 Task: Check the percentage active listings of double pane windows in the last 1 year.
Action: Mouse moved to (799, 186)
Screenshot: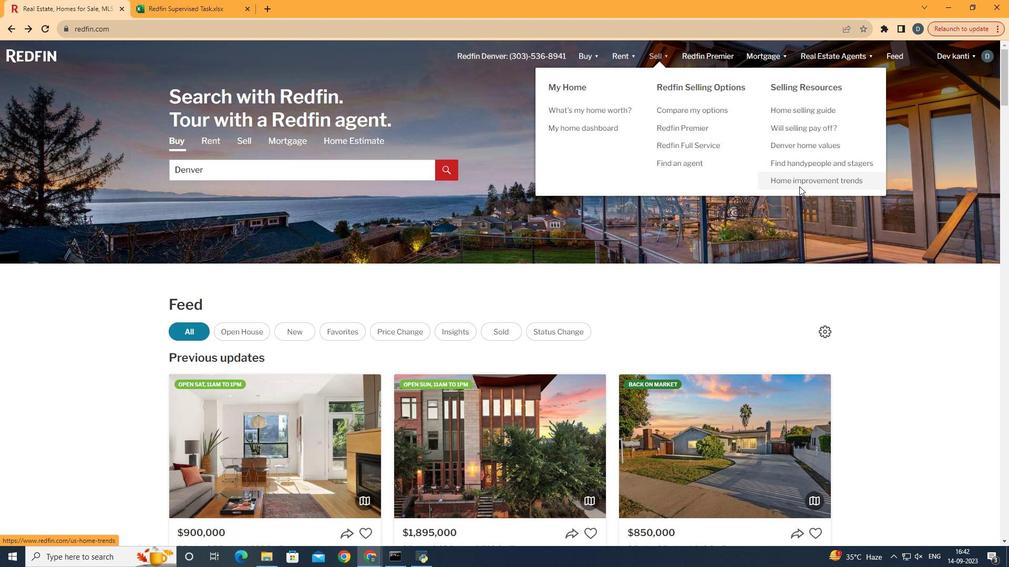 
Action: Mouse pressed left at (799, 186)
Screenshot: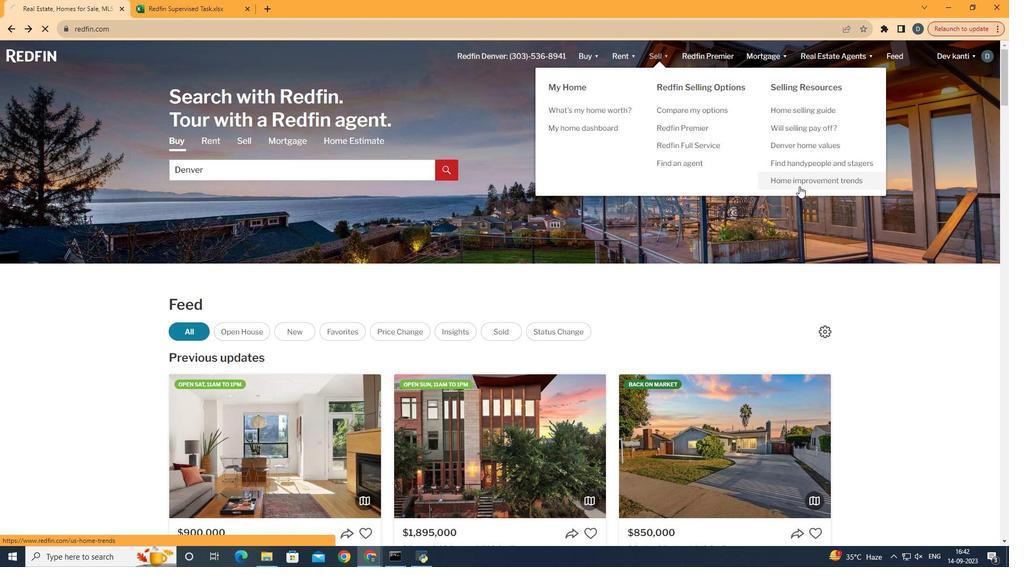 
Action: Mouse moved to (255, 209)
Screenshot: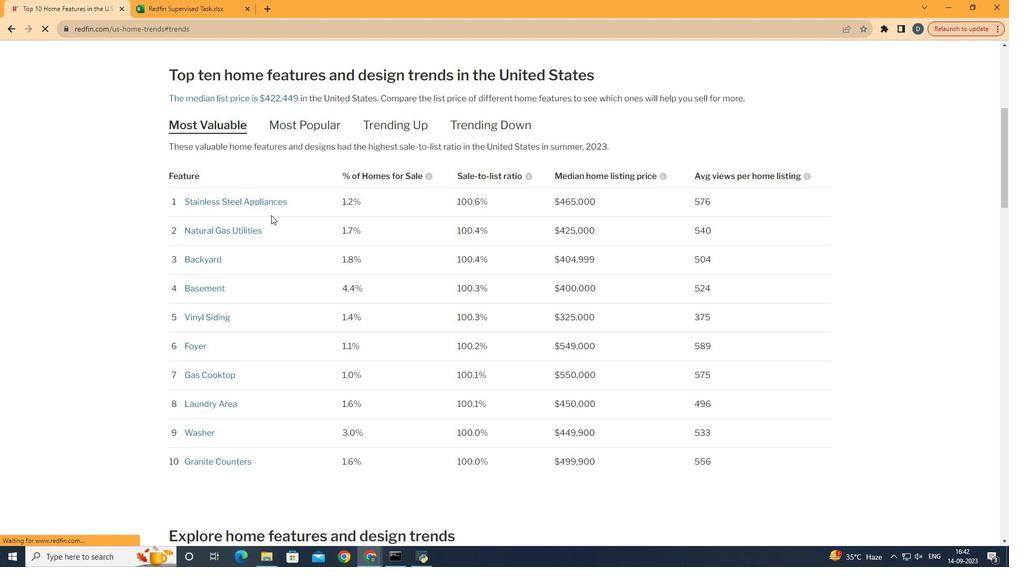 
Action: Mouse pressed left at (255, 209)
Screenshot: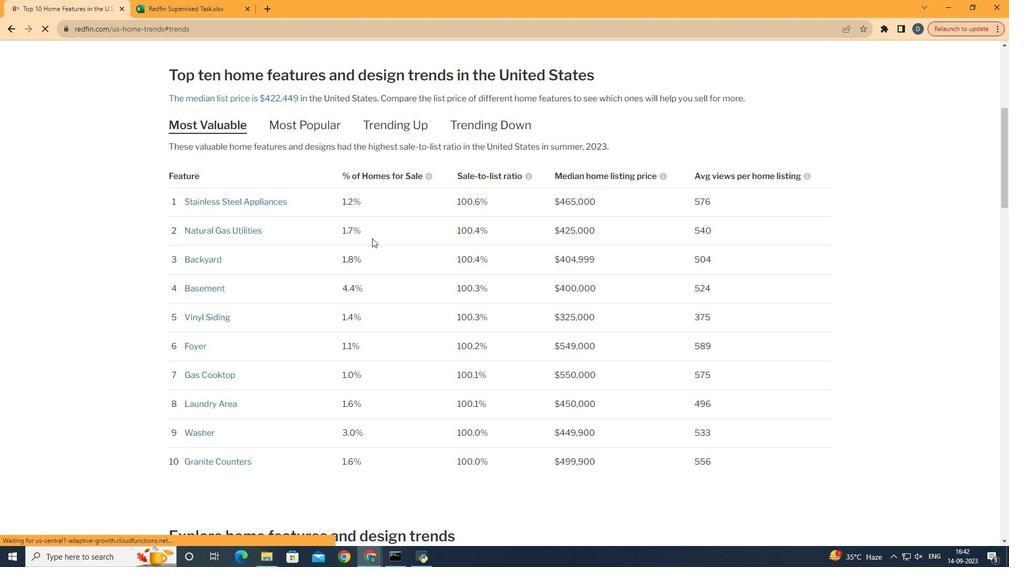 
Action: Mouse moved to (453, 238)
Screenshot: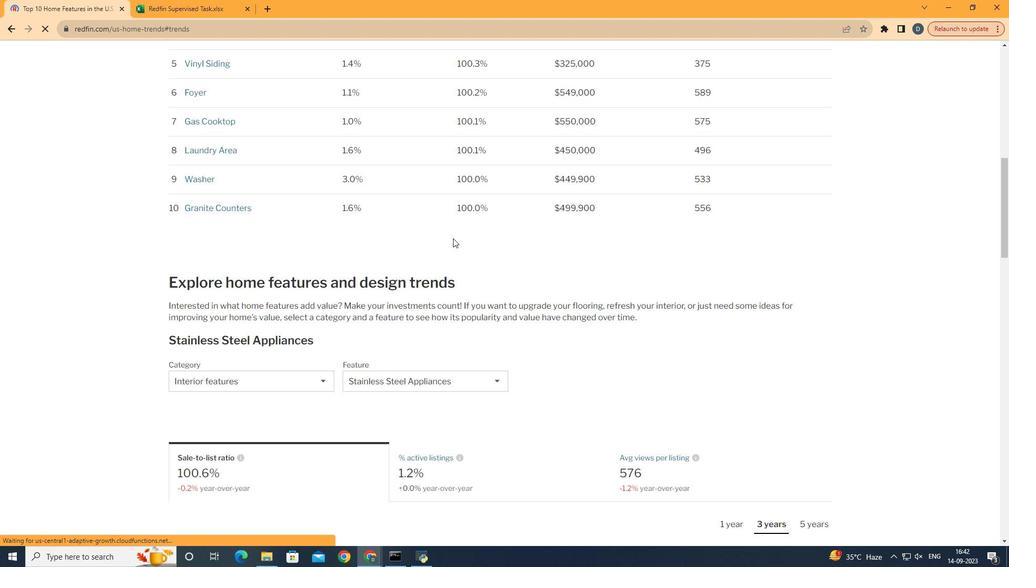 
Action: Mouse scrolled (453, 238) with delta (0, 0)
Screenshot: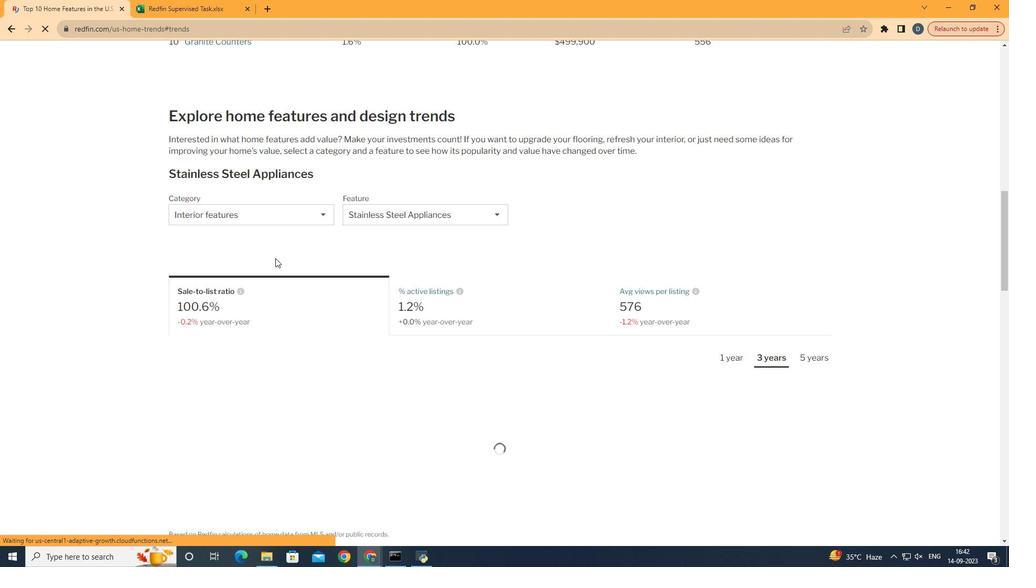 
Action: Mouse scrolled (453, 238) with delta (0, 0)
Screenshot: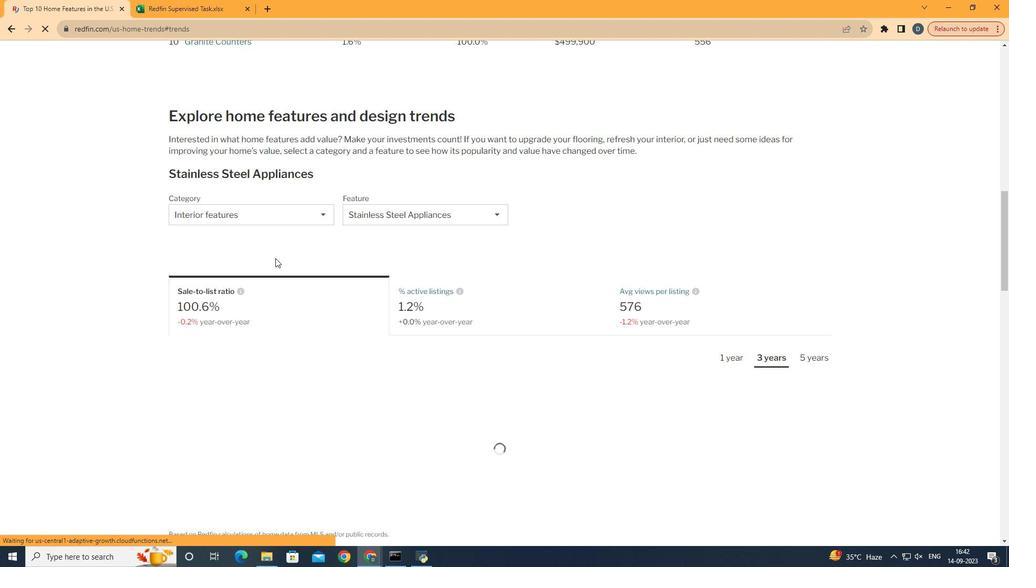 
Action: Mouse scrolled (453, 238) with delta (0, 0)
Screenshot: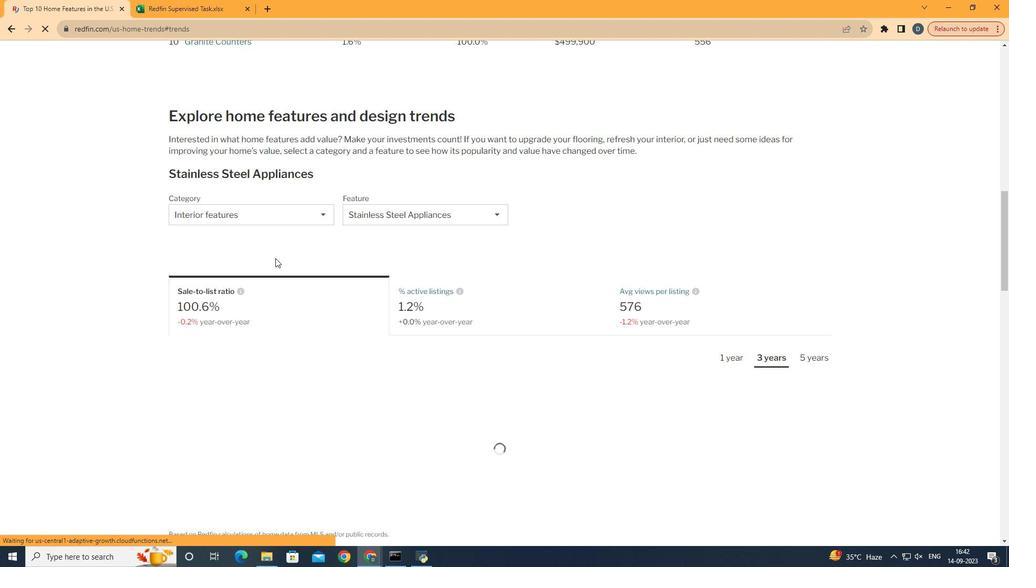 
Action: Mouse scrolled (453, 238) with delta (0, 0)
Screenshot: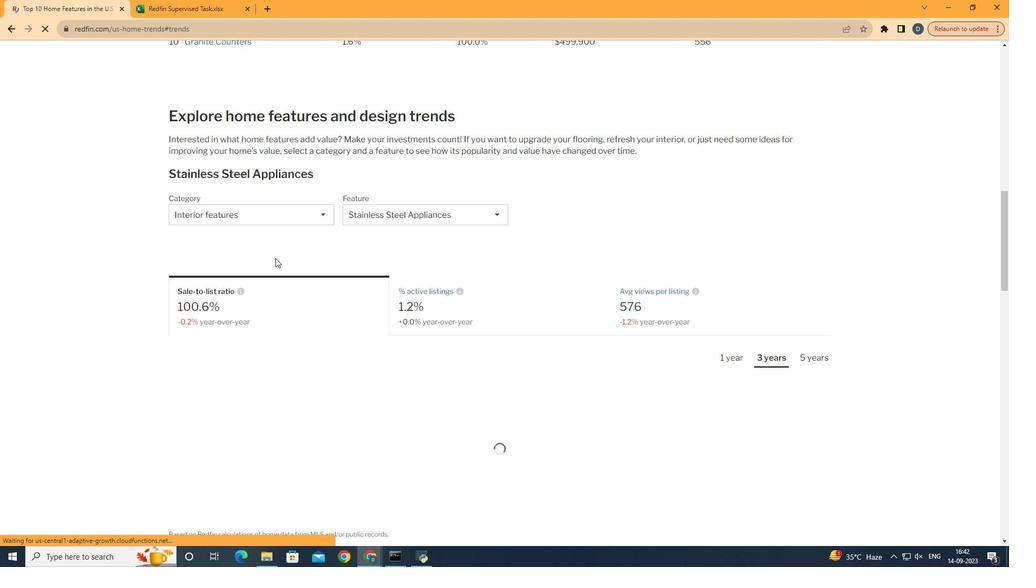 
Action: Mouse scrolled (453, 238) with delta (0, 0)
Screenshot: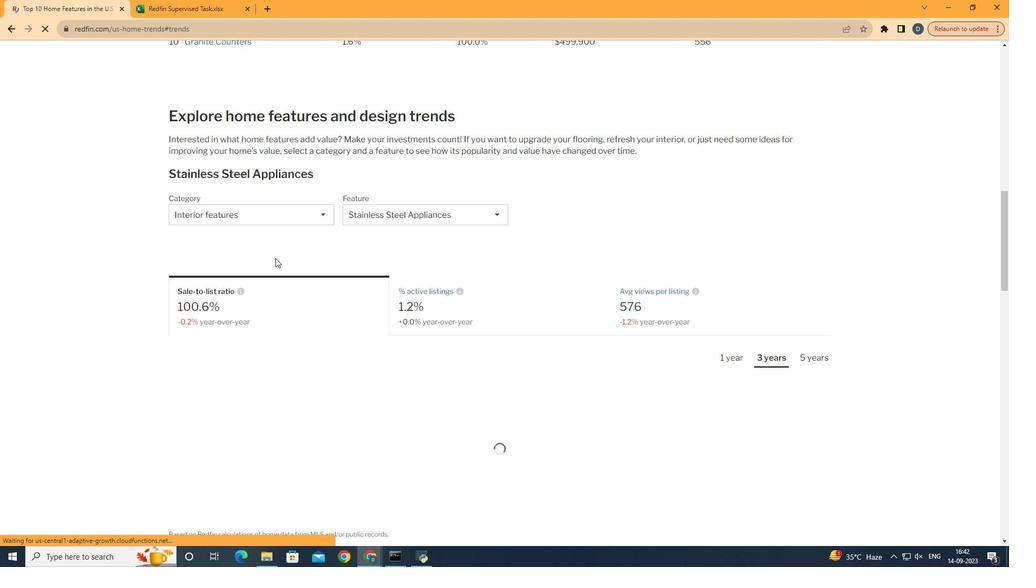 
Action: Mouse scrolled (453, 238) with delta (0, 0)
Screenshot: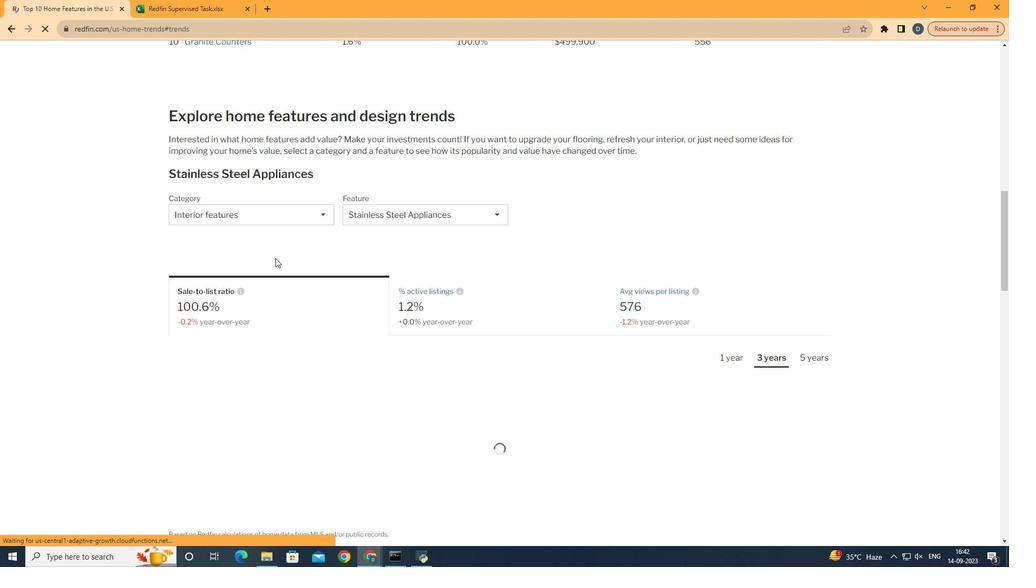 
Action: Mouse scrolled (453, 238) with delta (0, 0)
Screenshot: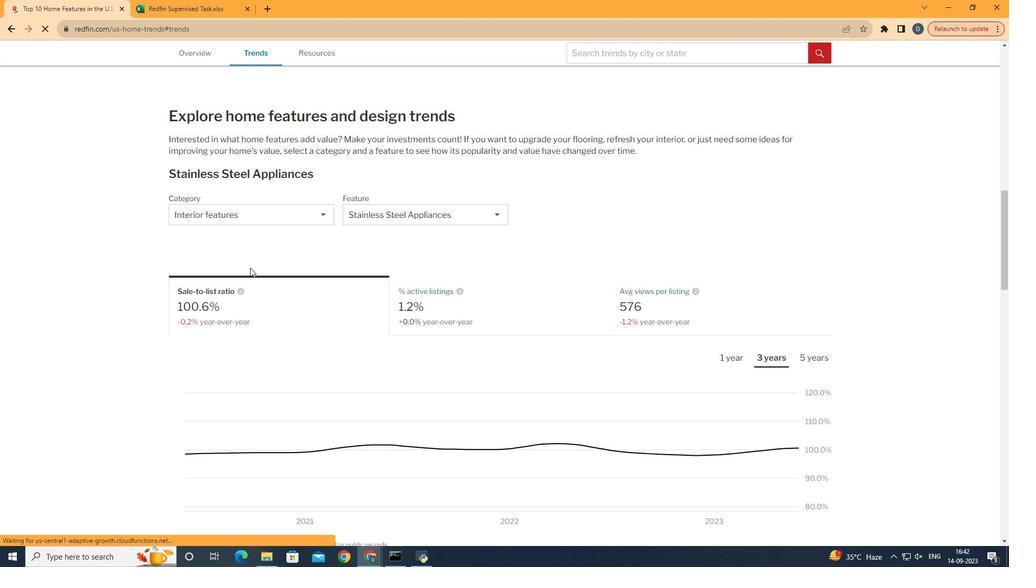 
Action: Mouse scrolled (453, 238) with delta (0, 0)
Screenshot: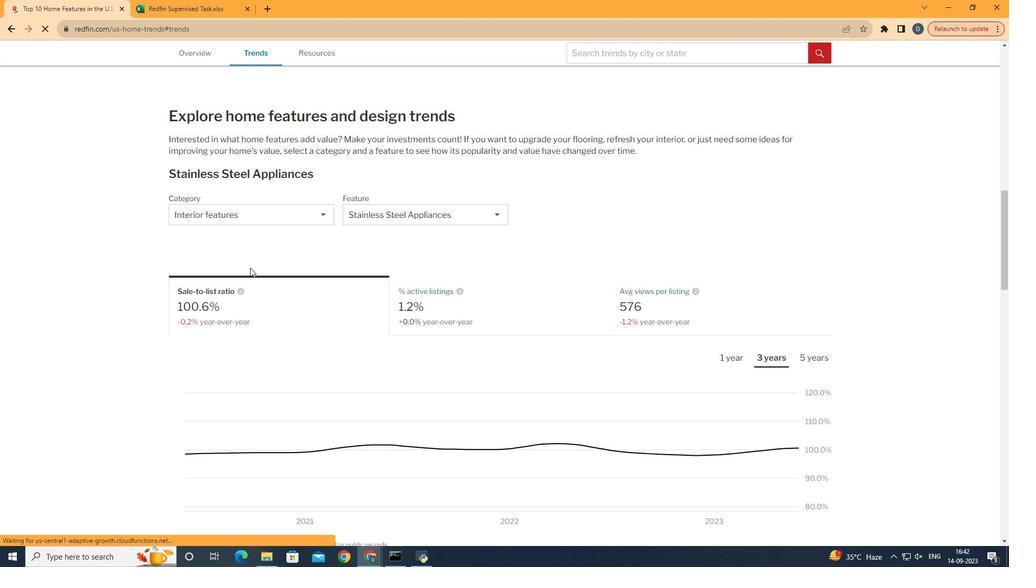 
Action: Mouse moved to (272, 248)
Screenshot: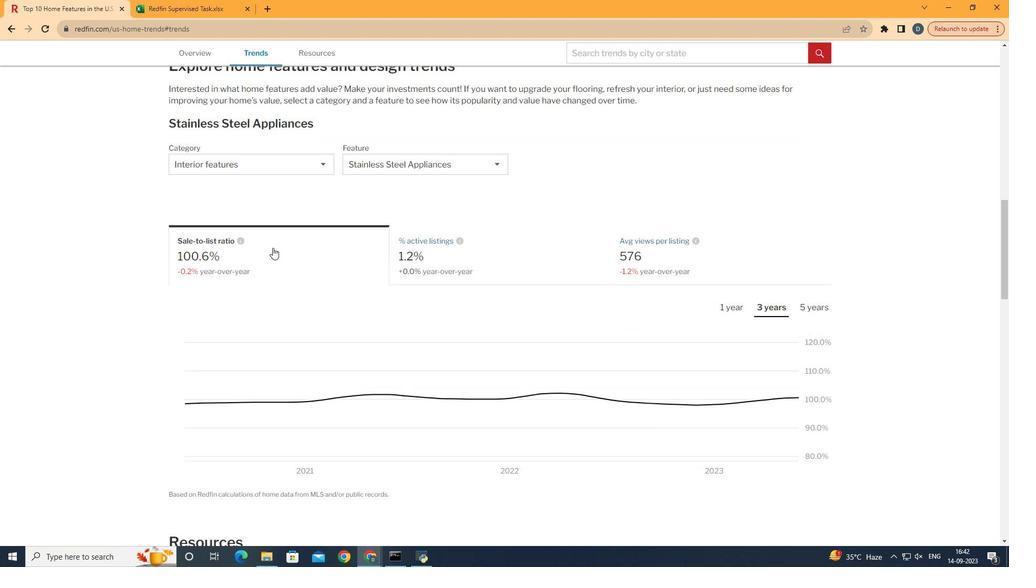 
Action: Mouse scrolled (272, 247) with delta (0, 0)
Screenshot: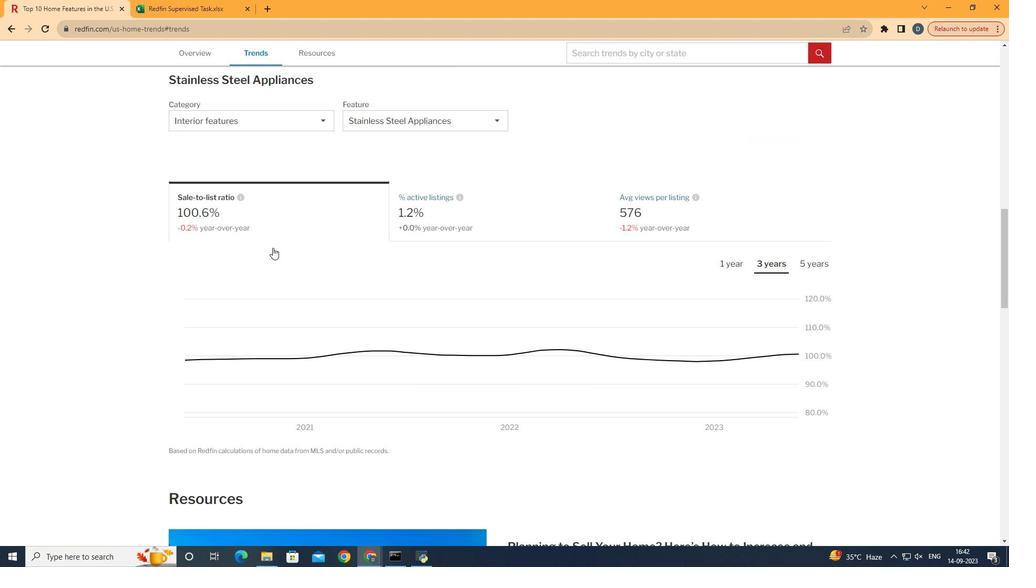 
Action: Mouse scrolled (272, 247) with delta (0, 0)
Screenshot: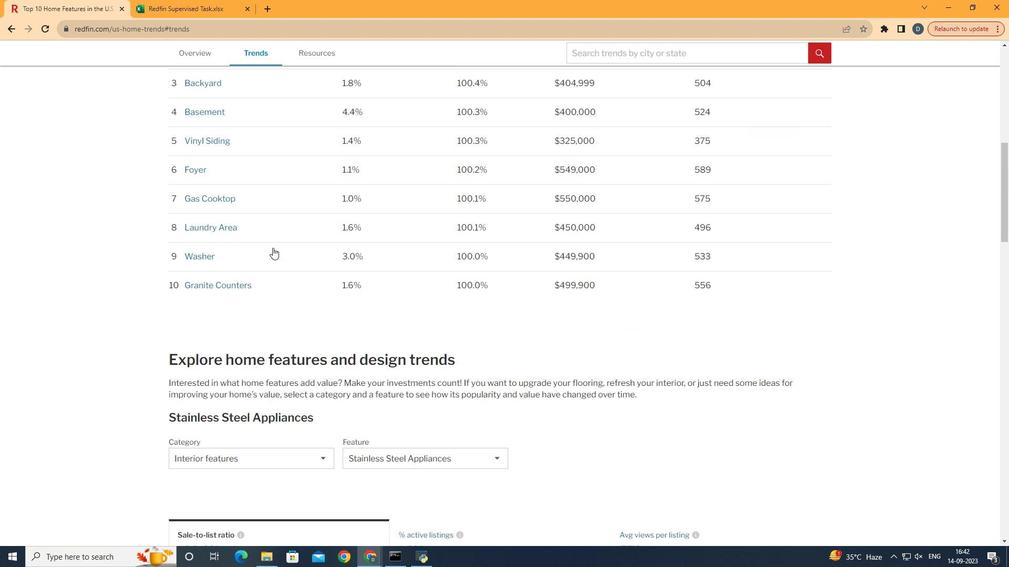 
Action: Mouse scrolled (272, 247) with delta (0, 0)
Screenshot: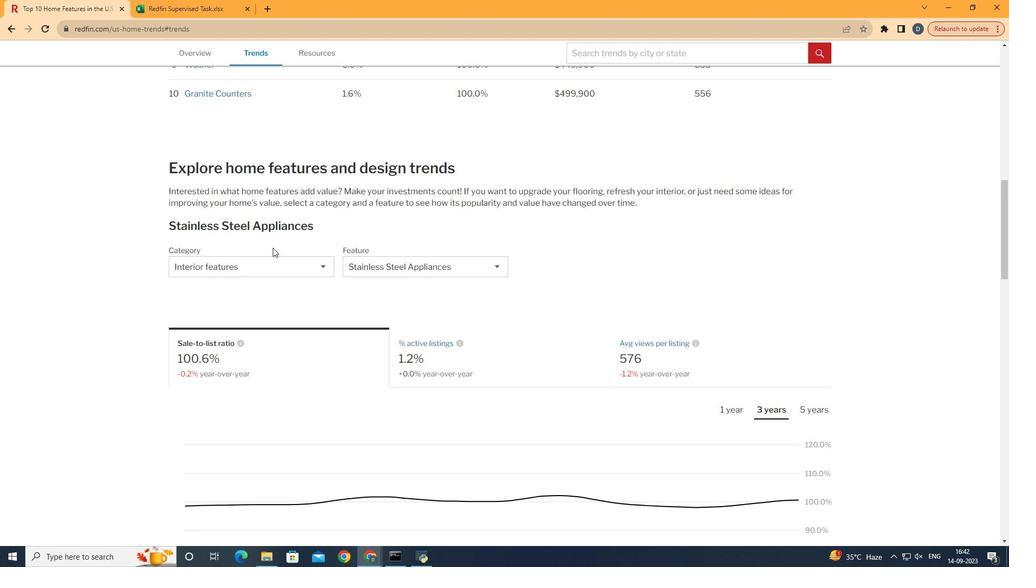 
Action: Mouse scrolled (272, 247) with delta (0, 0)
Screenshot: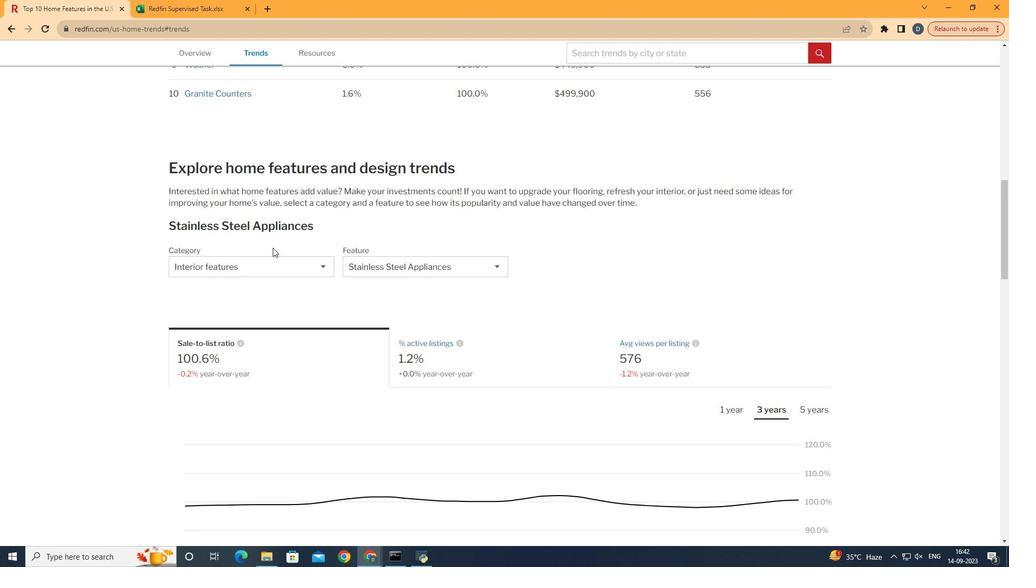 
Action: Mouse scrolled (272, 247) with delta (0, 0)
Screenshot: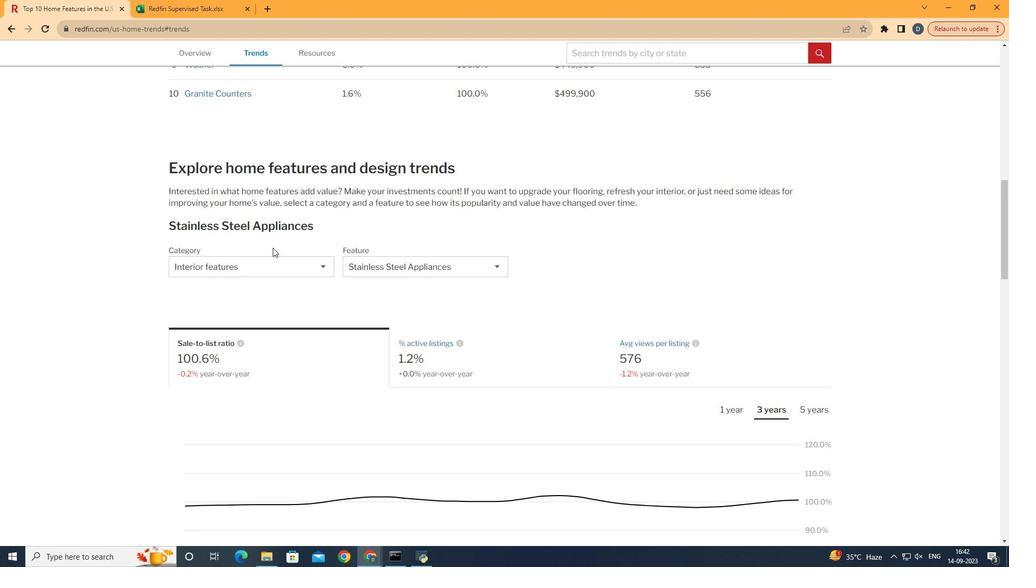 
Action: Mouse scrolled (272, 247) with delta (0, 0)
Screenshot: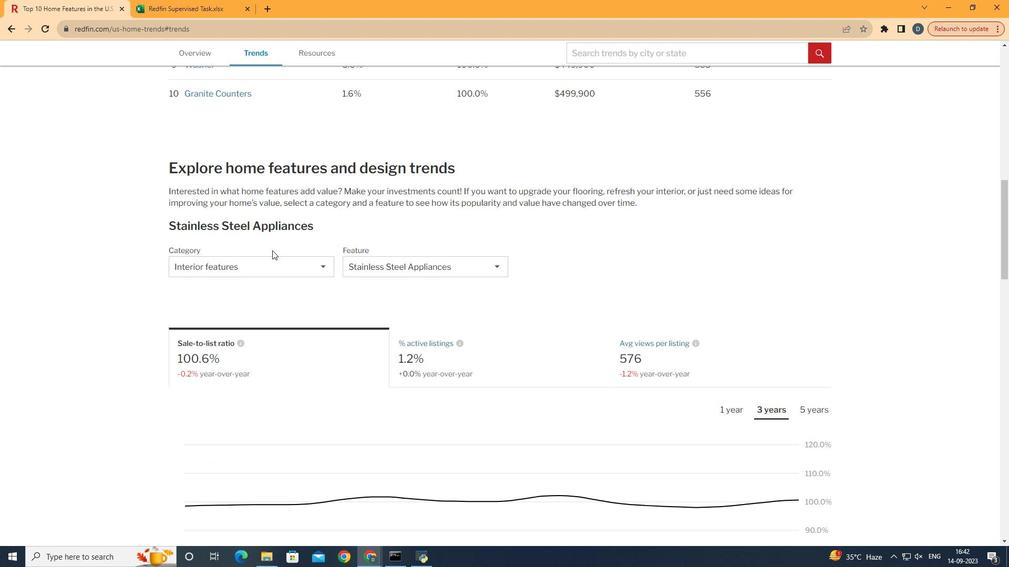 
Action: Mouse scrolled (272, 247) with delta (0, 0)
Screenshot: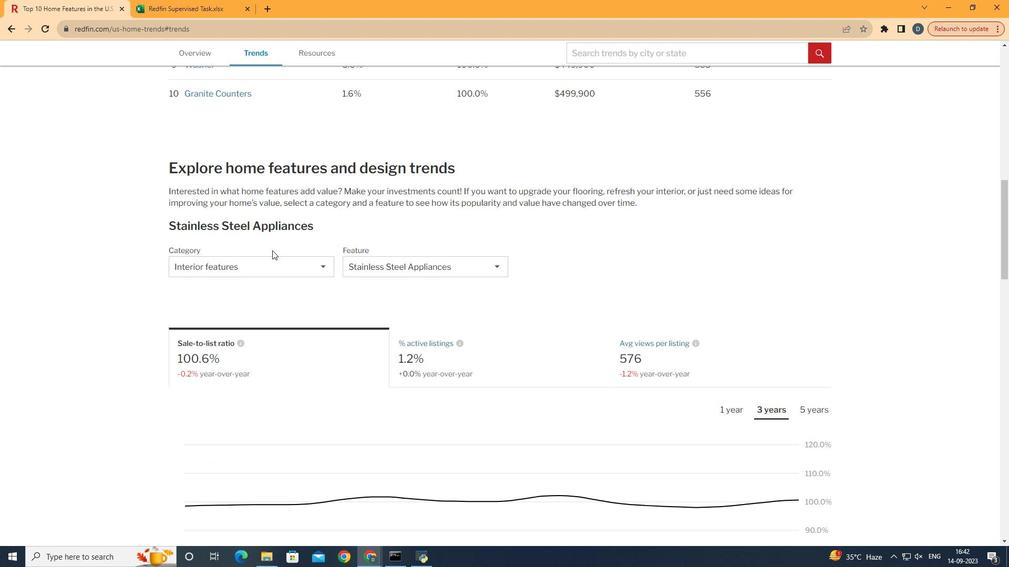 
Action: Mouse scrolled (272, 247) with delta (0, 0)
Screenshot: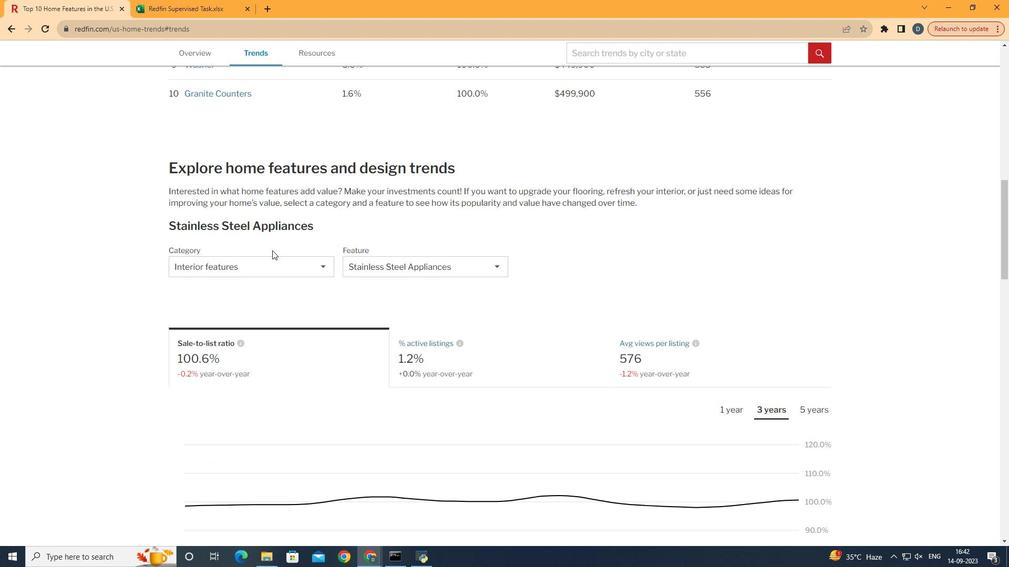 
Action: Mouse scrolled (272, 247) with delta (0, 0)
Screenshot: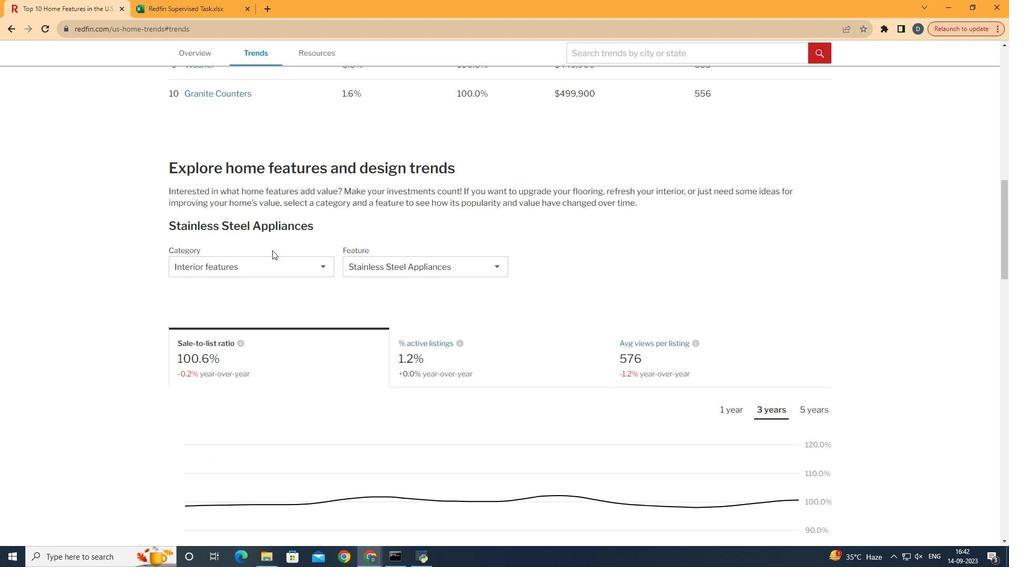 
Action: Mouse moved to (275, 263)
Screenshot: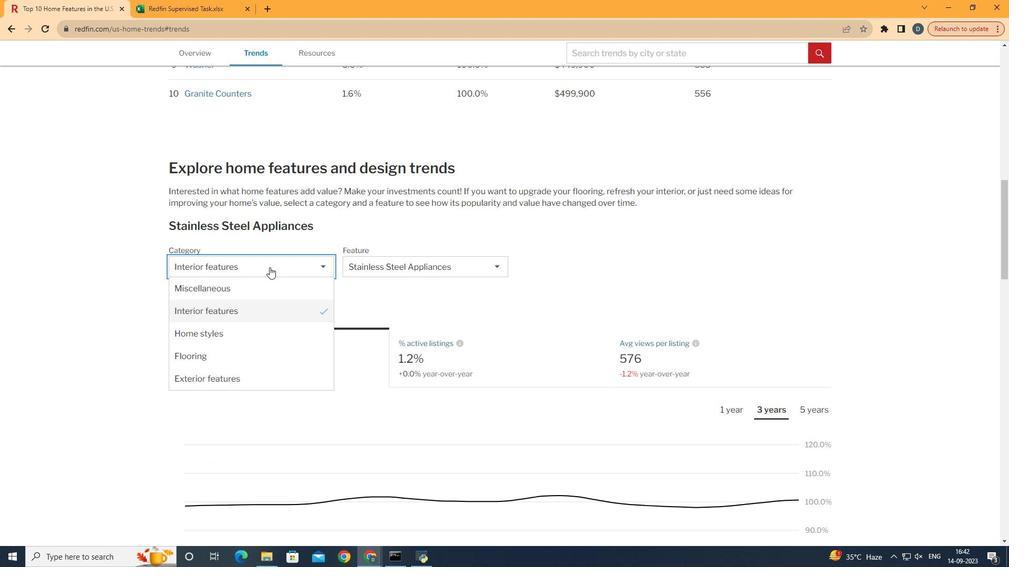 
Action: Mouse pressed left at (275, 263)
Screenshot: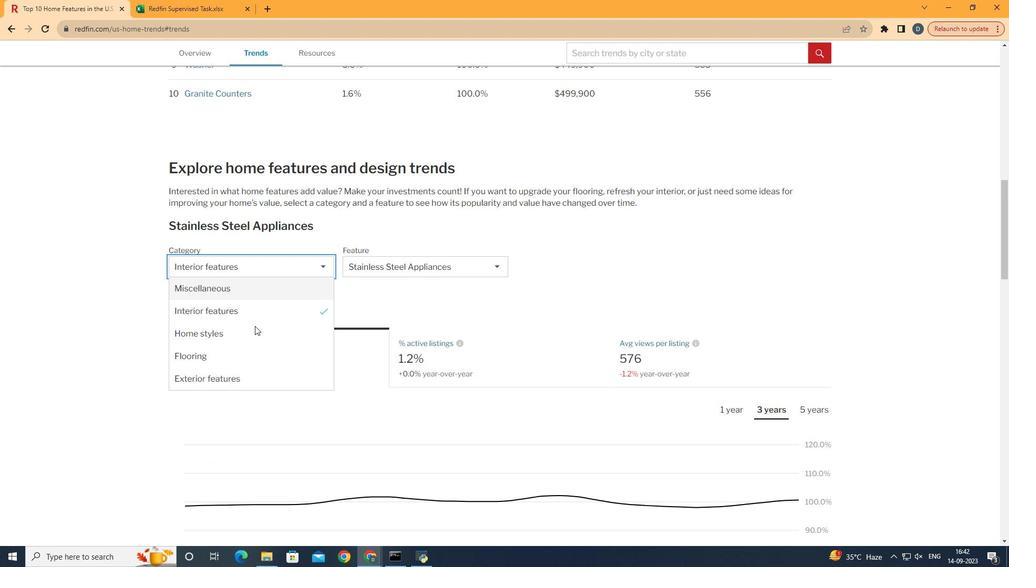 
Action: Mouse moved to (283, 378)
Screenshot: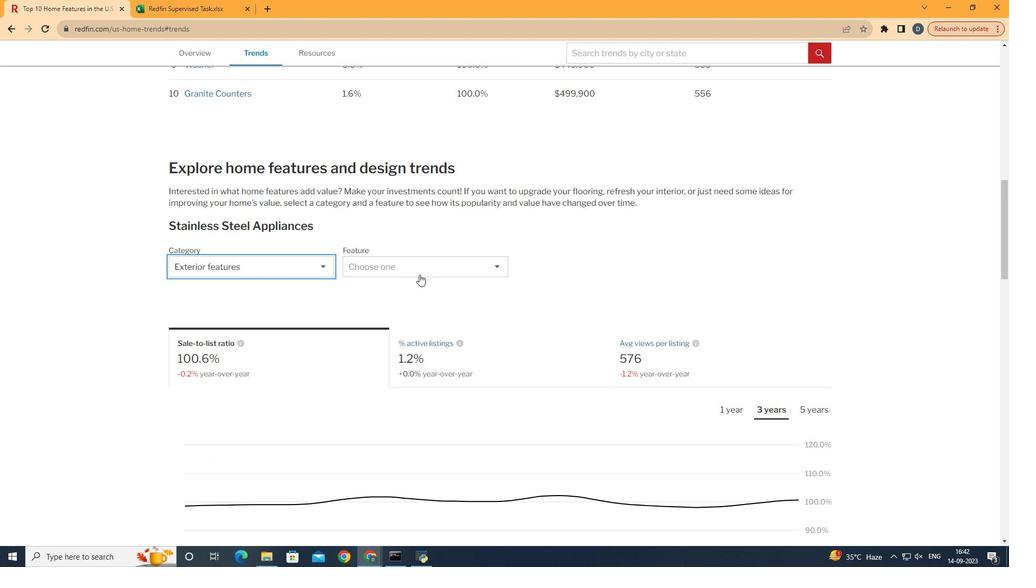 
Action: Mouse pressed left at (283, 378)
Screenshot: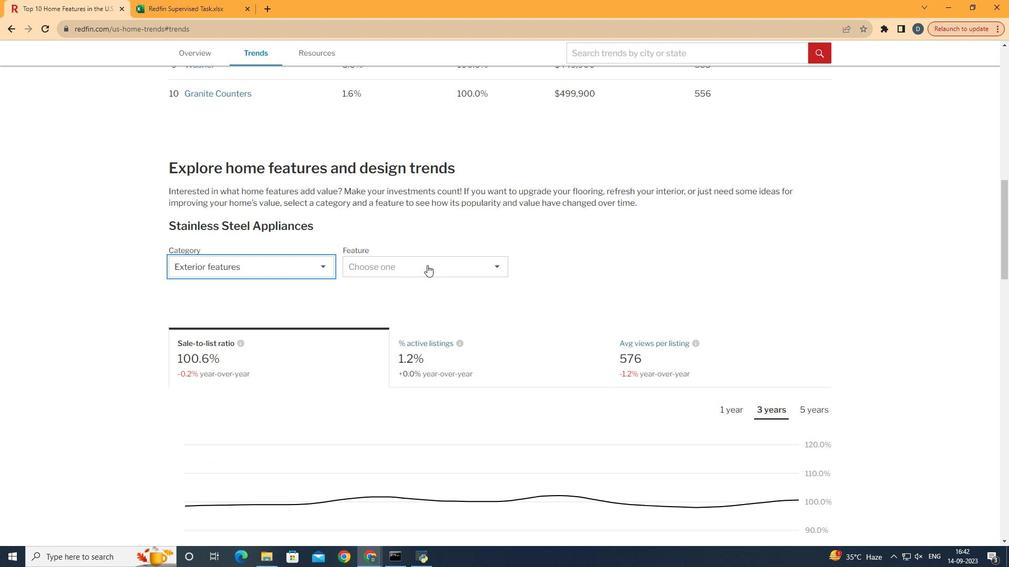 
Action: Mouse moved to (429, 263)
Screenshot: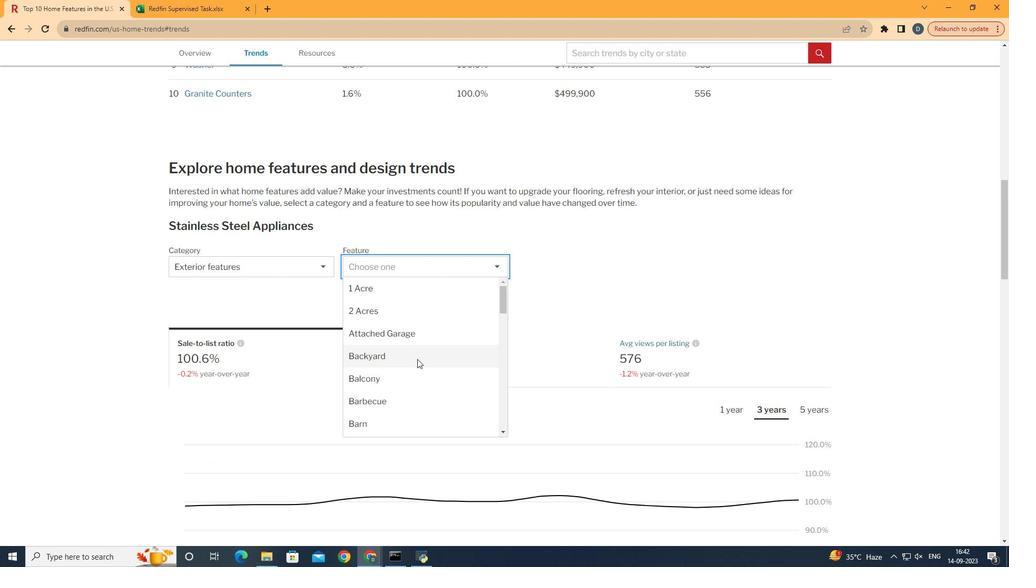 
Action: Mouse pressed left at (429, 263)
Screenshot: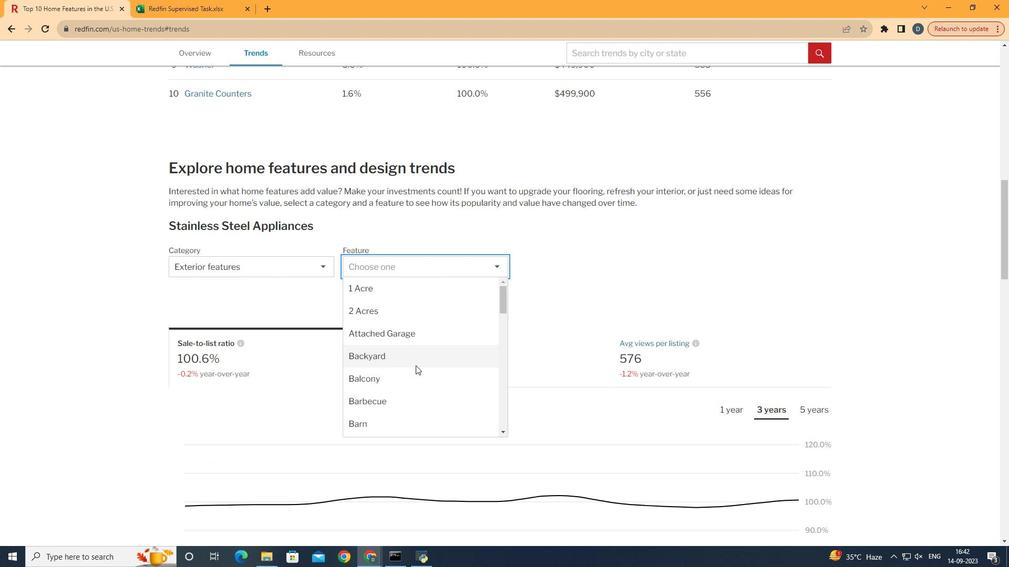 
Action: Mouse moved to (415, 365)
Screenshot: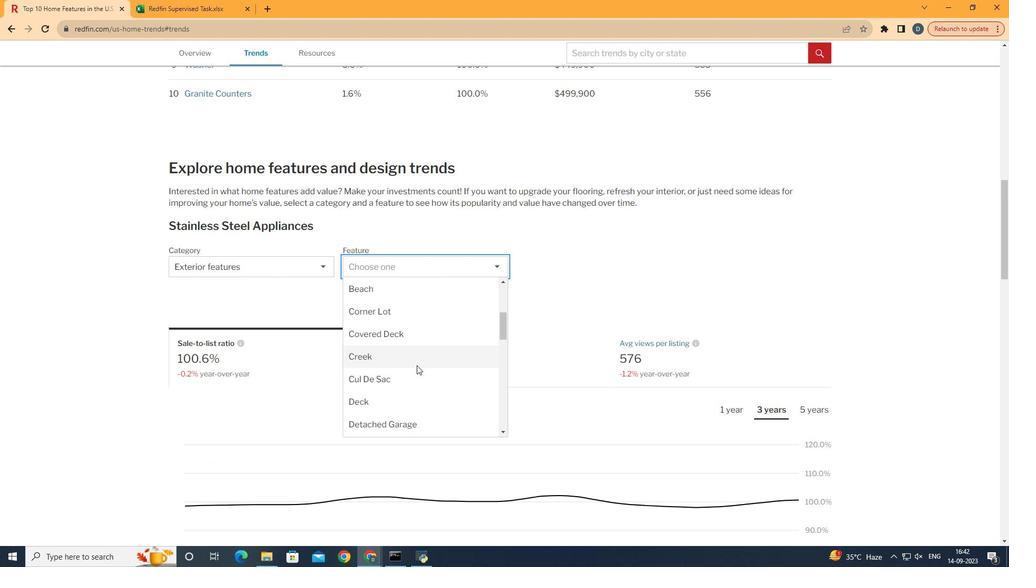 
Action: Mouse scrolled (415, 365) with delta (0, 0)
Screenshot: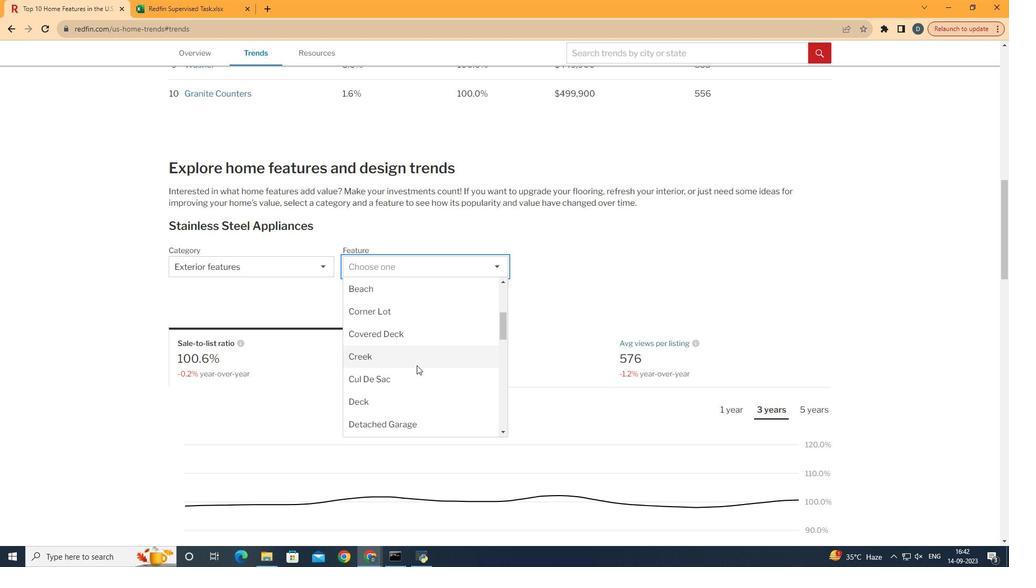 
Action: Mouse scrolled (415, 365) with delta (0, 0)
Screenshot: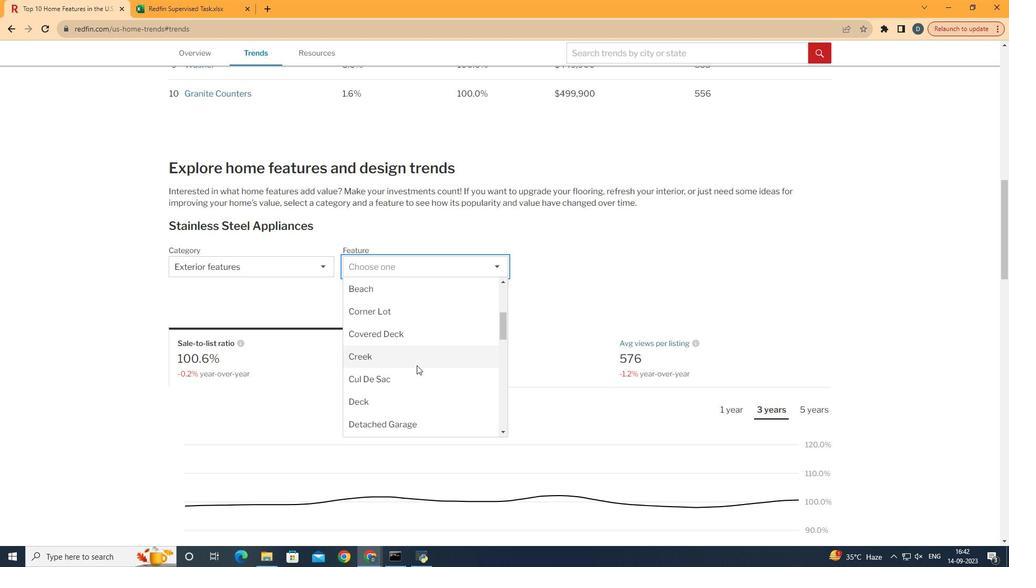 
Action: Mouse moved to (415, 365)
Screenshot: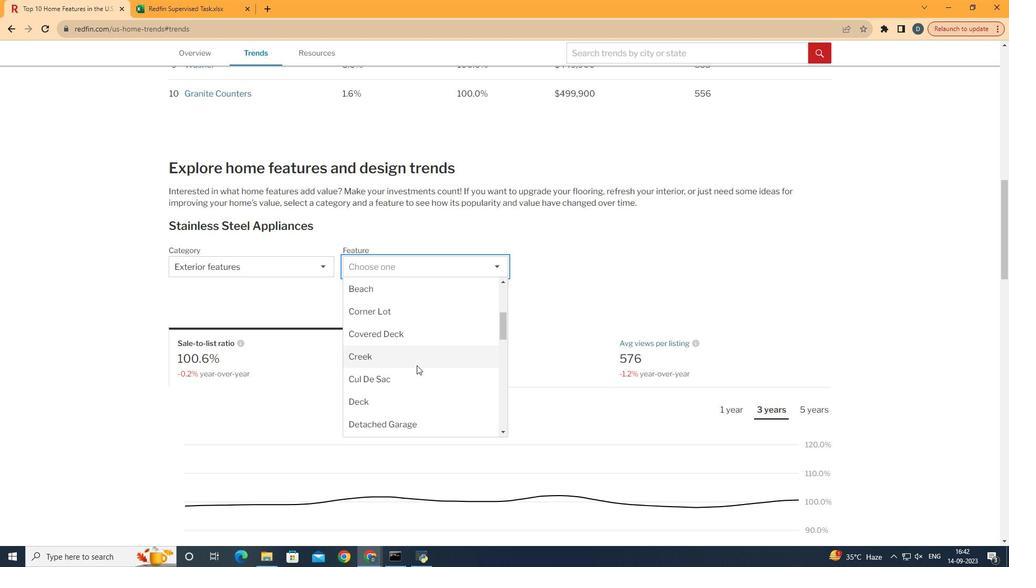 
Action: Mouse scrolled (415, 365) with delta (0, 0)
Screenshot: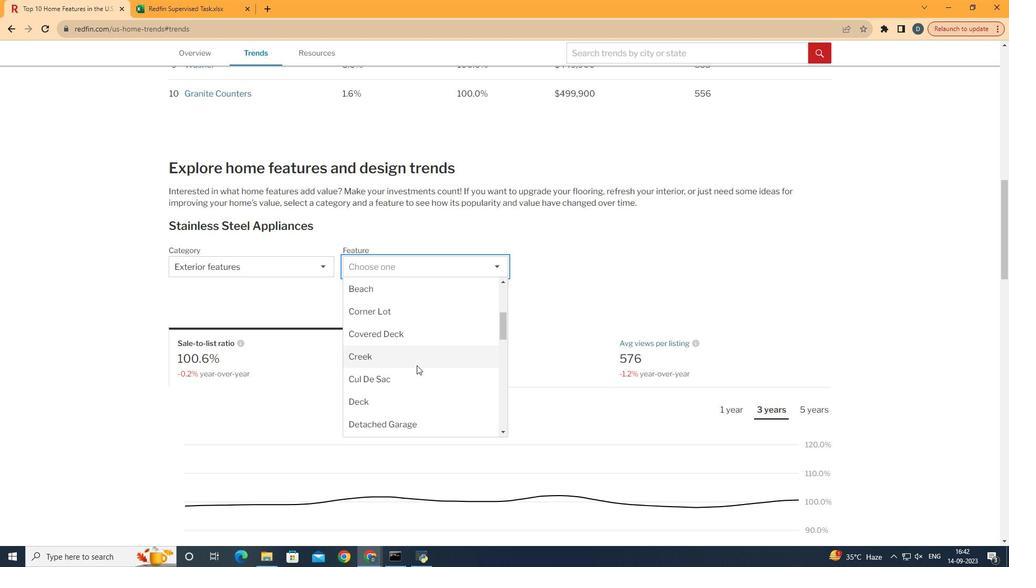 
Action: Mouse moved to (417, 369)
Screenshot: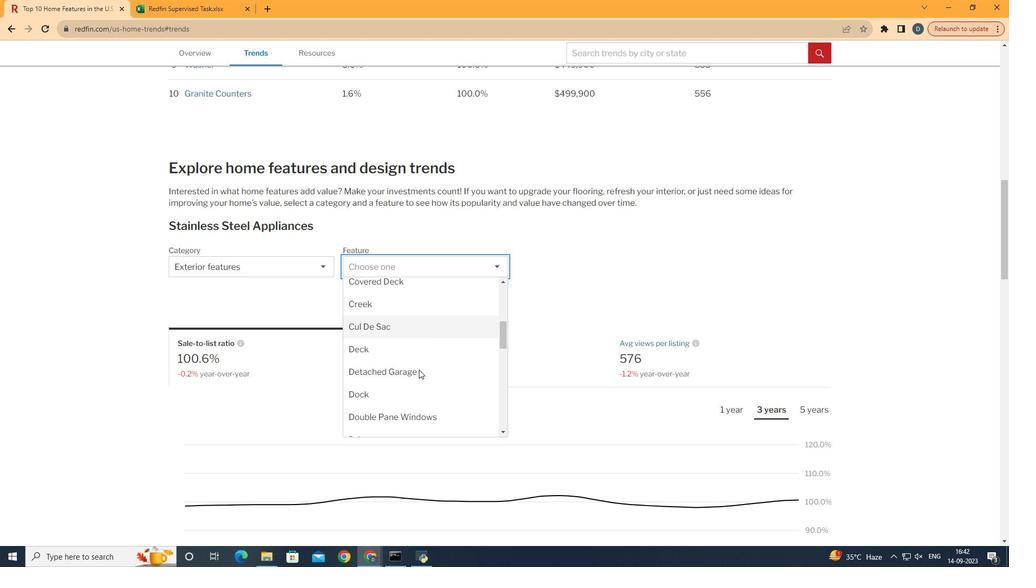 
Action: Mouse scrolled (417, 369) with delta (0, 0)
Screenshot: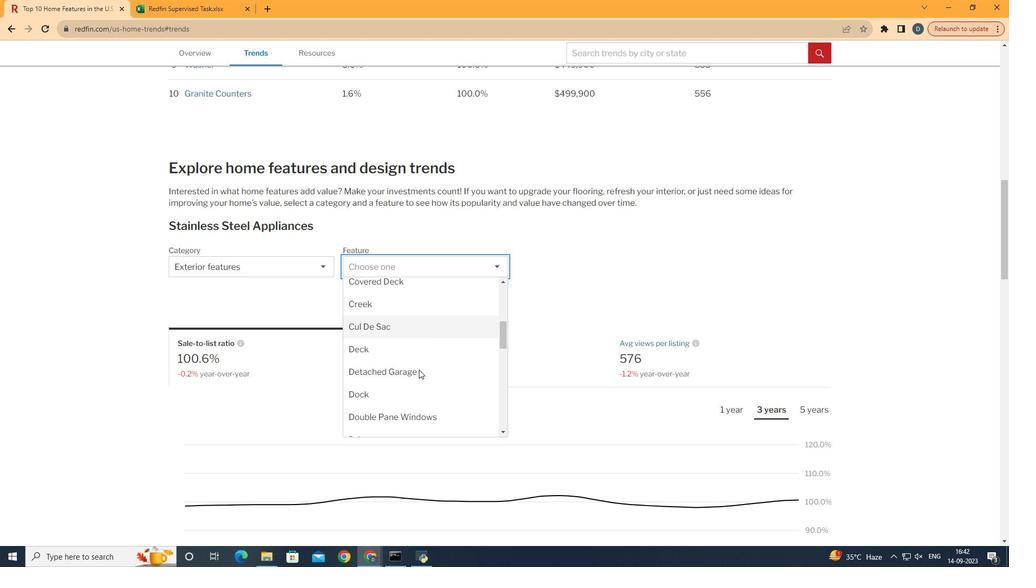 
Action: Mouse moved to (410, 382)
Screenshot: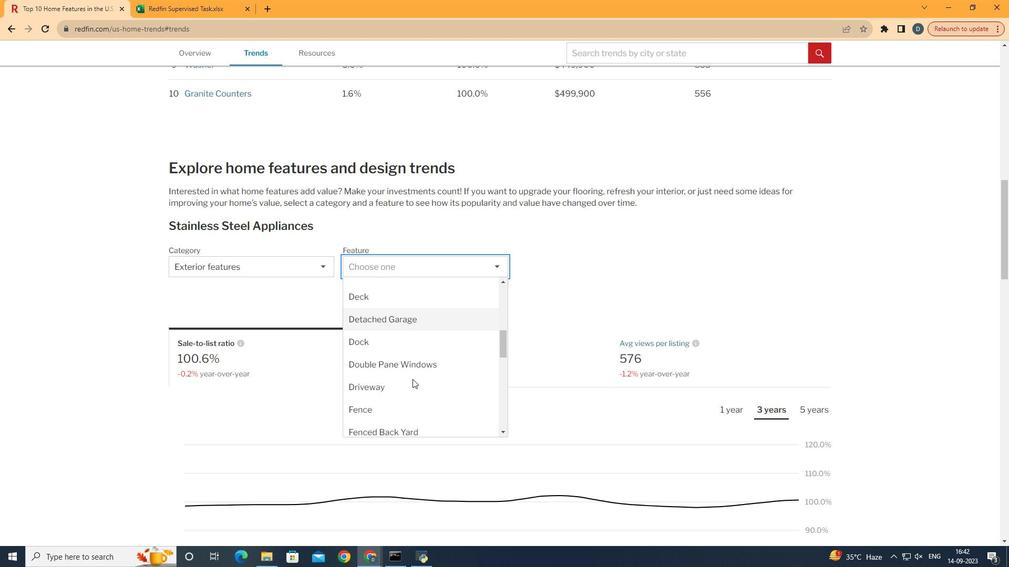 
Action: Mouse scrolled (410, 381) with delta (0, 0)
Screenshot: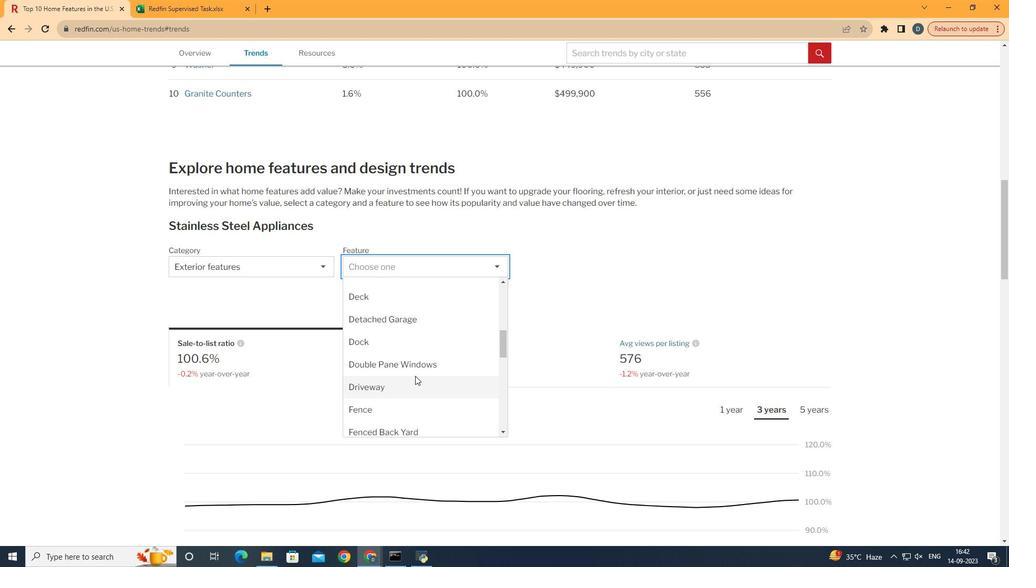 
Action: Mouse moved to (420, 370)
Screenshot: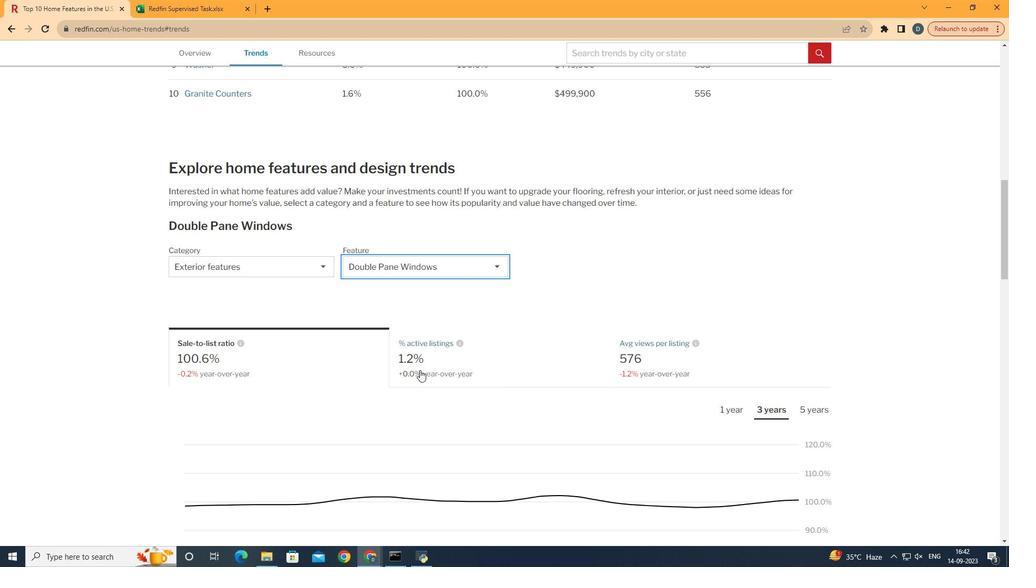 
Action: Mouse pressed left at (420, 370)
Screenshot: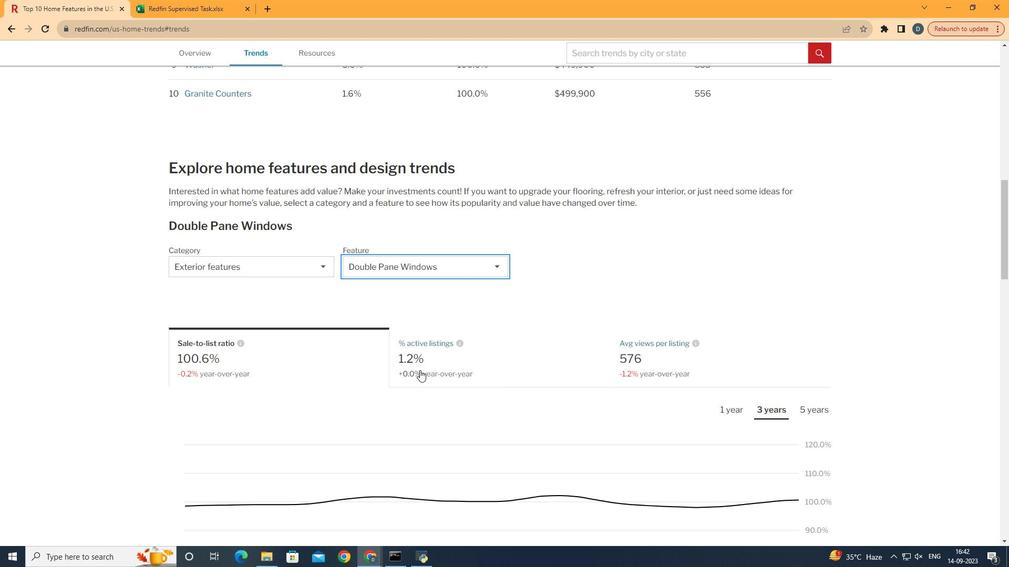 
Action: Mouse moved to (557, 371)
Screenshot: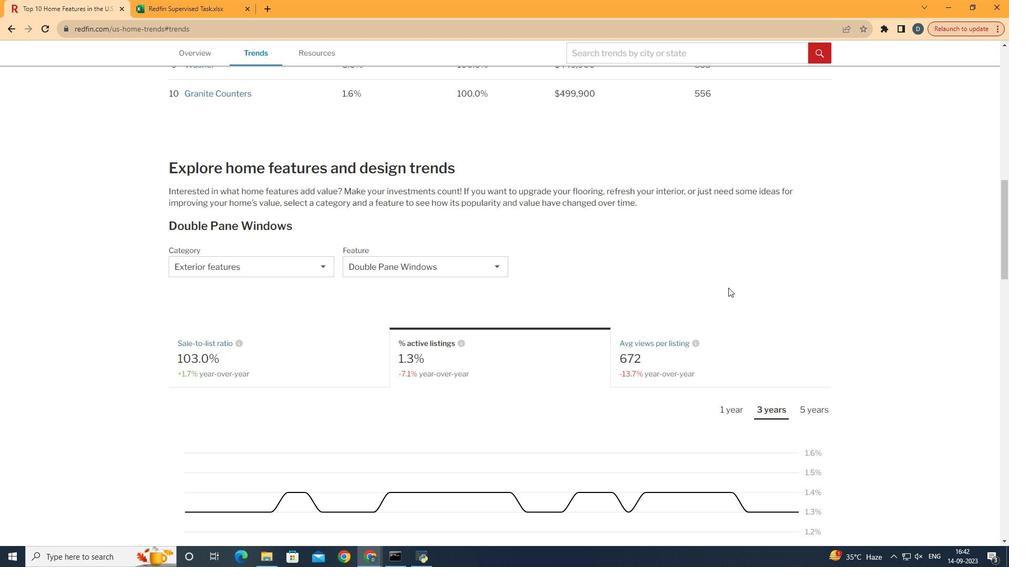 
Action: Mouse pressed left at (557, 371)
Screenshot: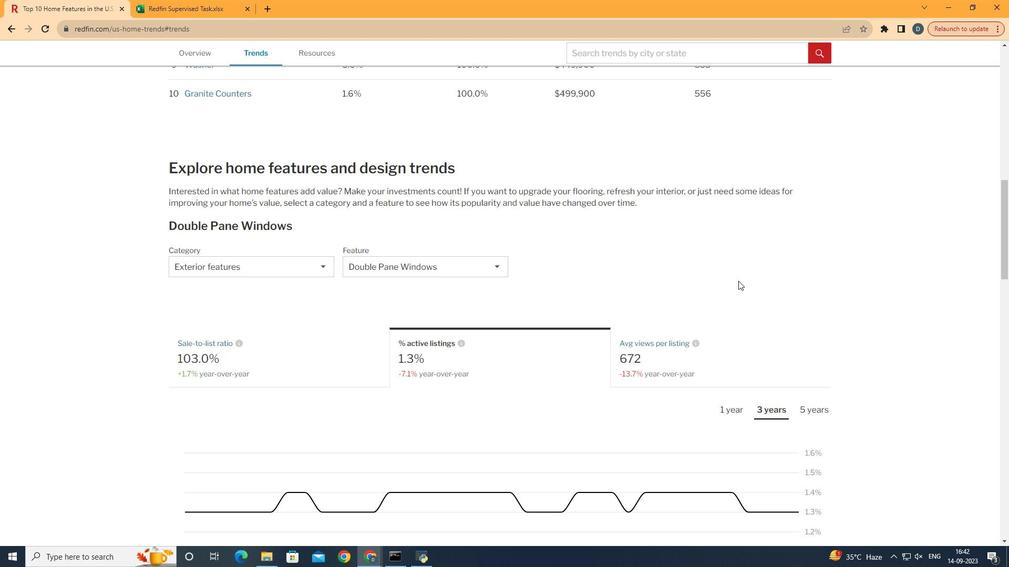 
Action: Mouse moved to (738, 281)
Screenshot: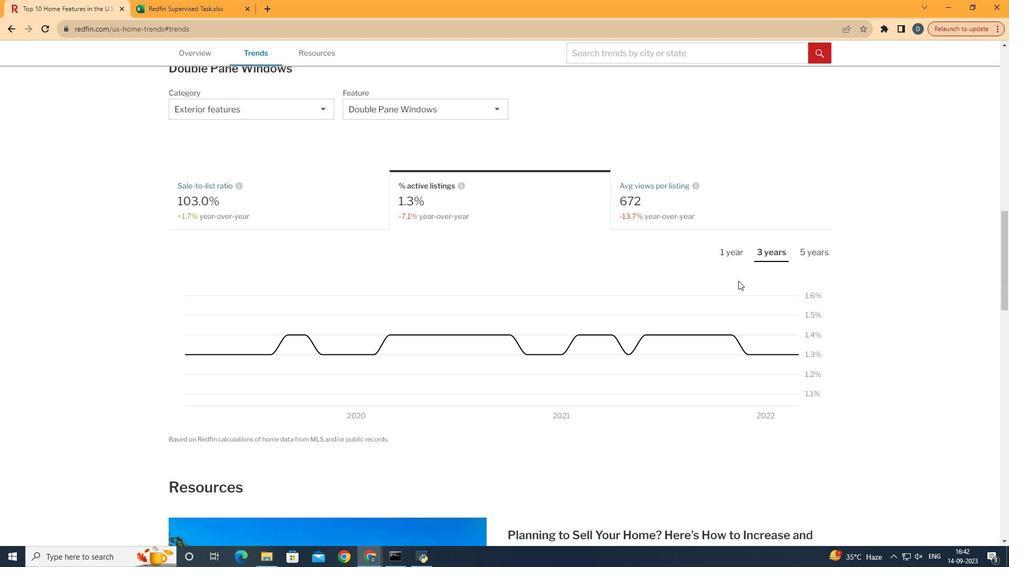 
Action: Mouse scrolled (738, 280) with delta (0, 0)
Screenshot: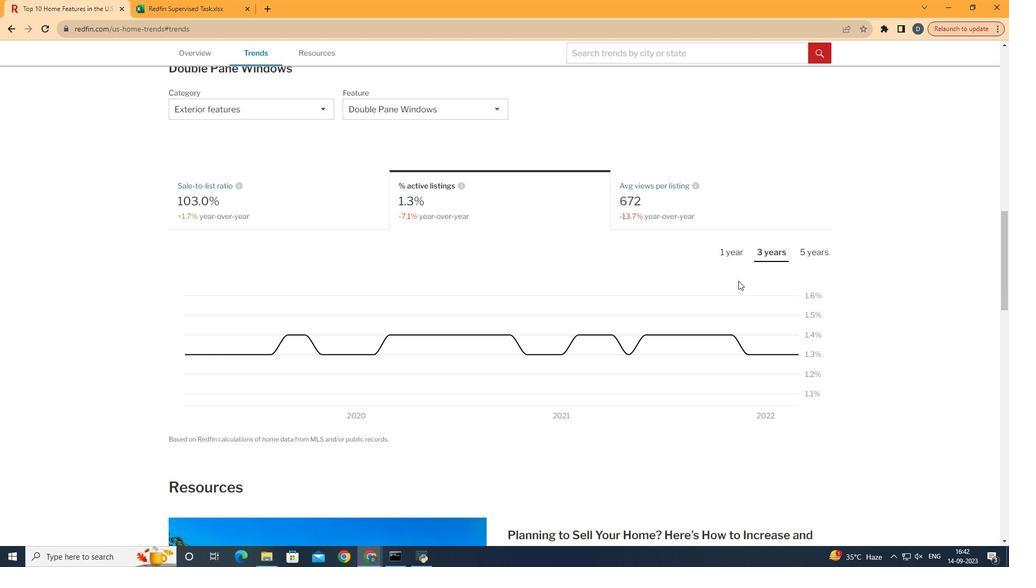 
Action: Mouse scrolled (738, 280) with delta (0, 0)
Screenshot: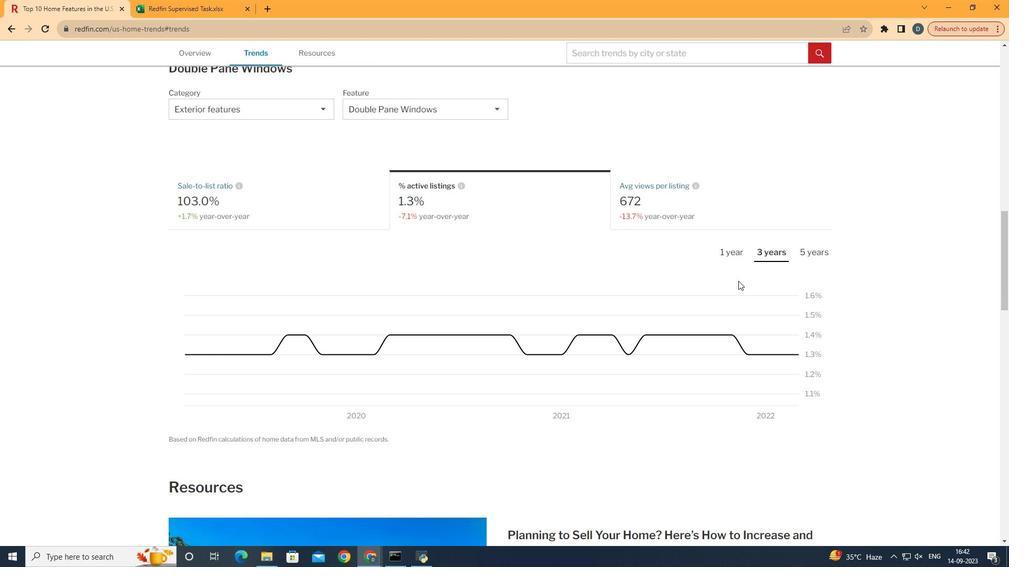
Action: Mouse scrolled (738, 280) with delta (0, 0)
Screenshot: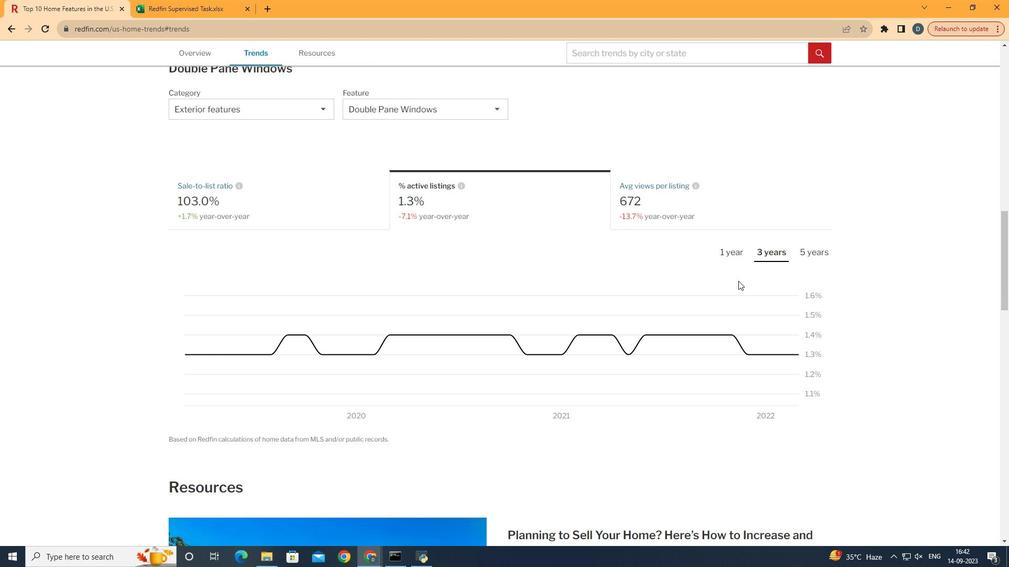 
Action: Mouse moved to (726, 243)
Screenshot: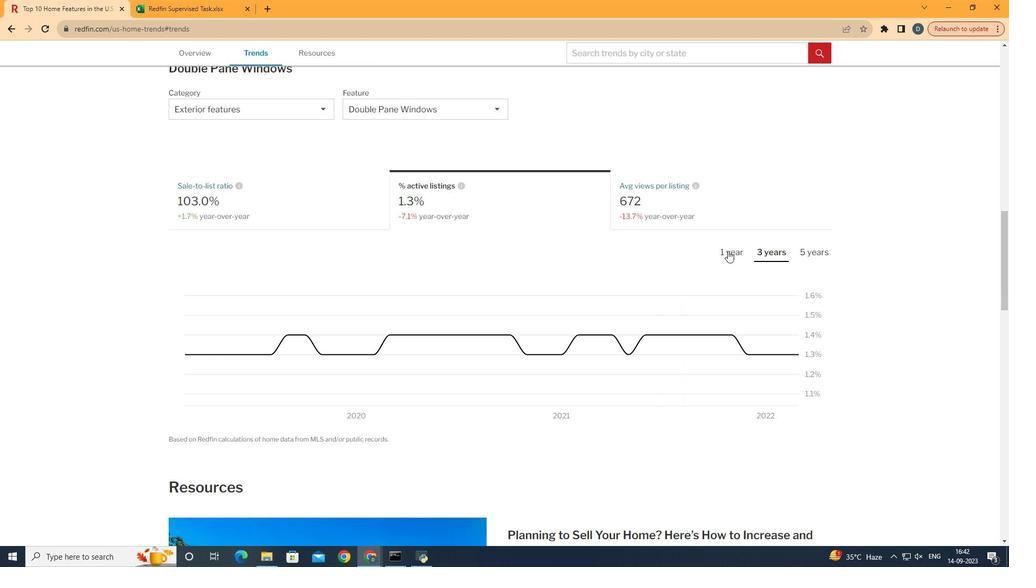 
Action: Mouse pressed left at (726, 243)
Screenshot: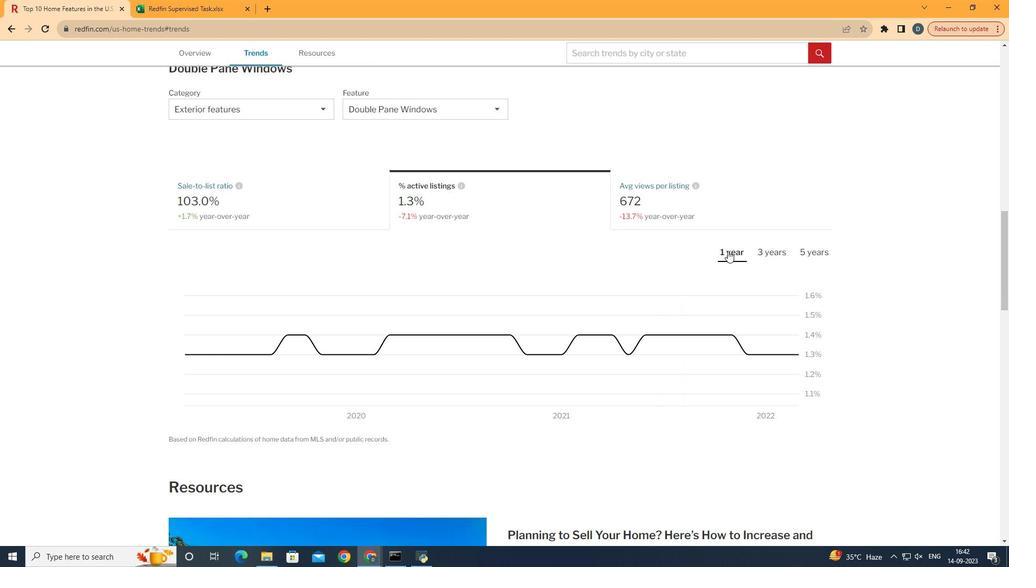 
Action: Mouse moved to (728, 251)
Screenshot: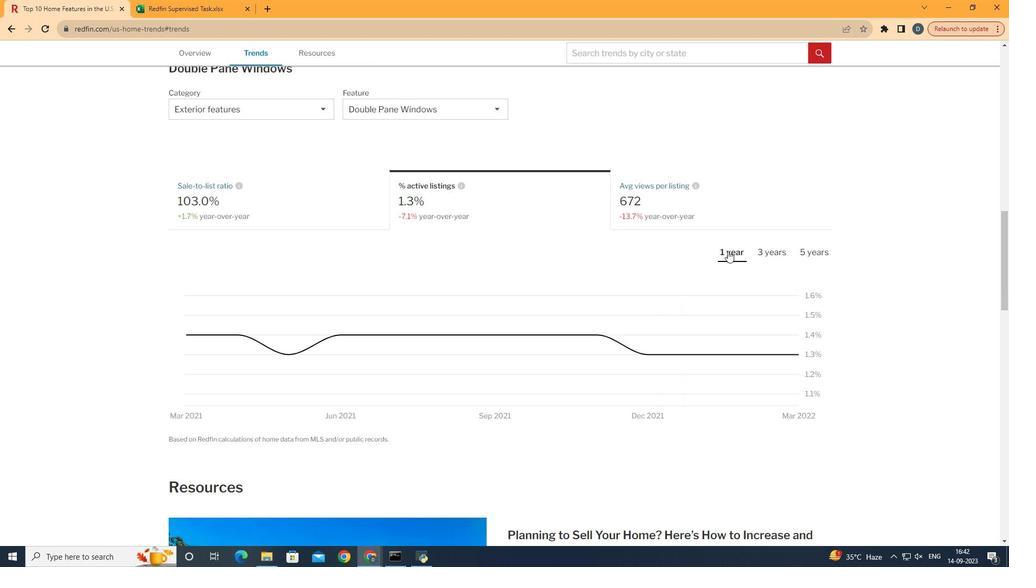 
Action: Mouse pressed left at (728, 251)
Screenshot: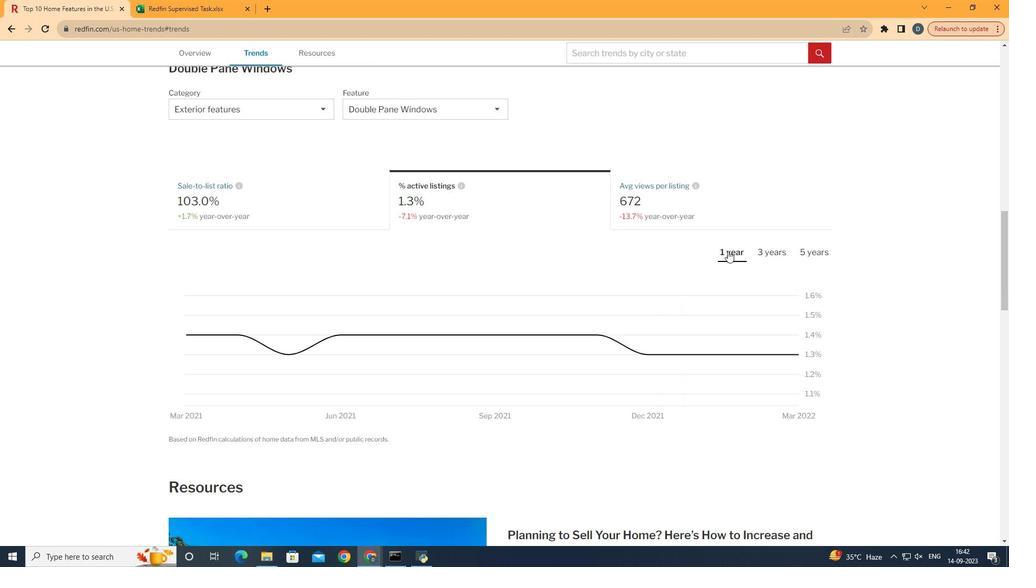 
